 Task: Create a rule in Outlook to display an alert for emails with 'word invoice' in the sender's address.
Action: Mouse moved to (40, 22)
Screenshot: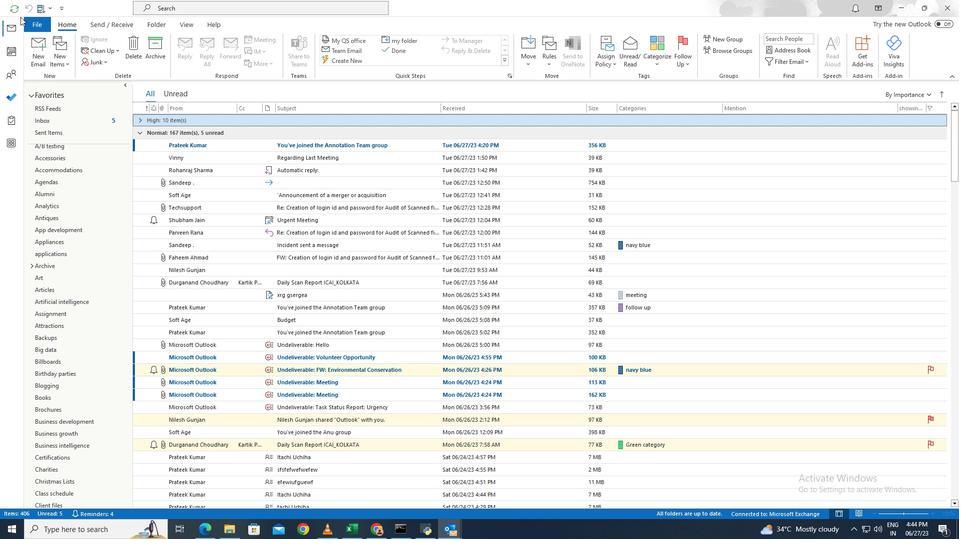 
Action: Mouse pressed left at (40, 22)
Screenshot: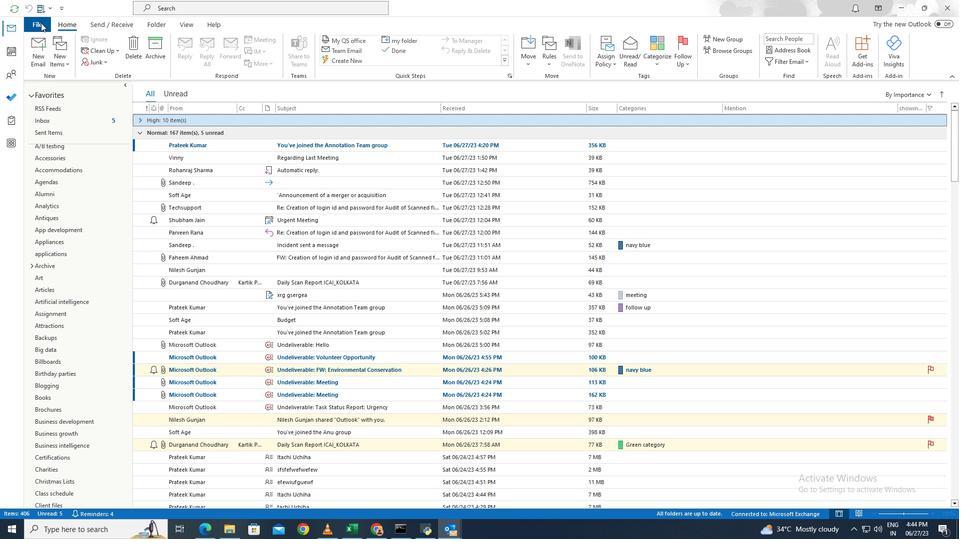 
Action: Mouse moved to (130, 306)
Screenshot: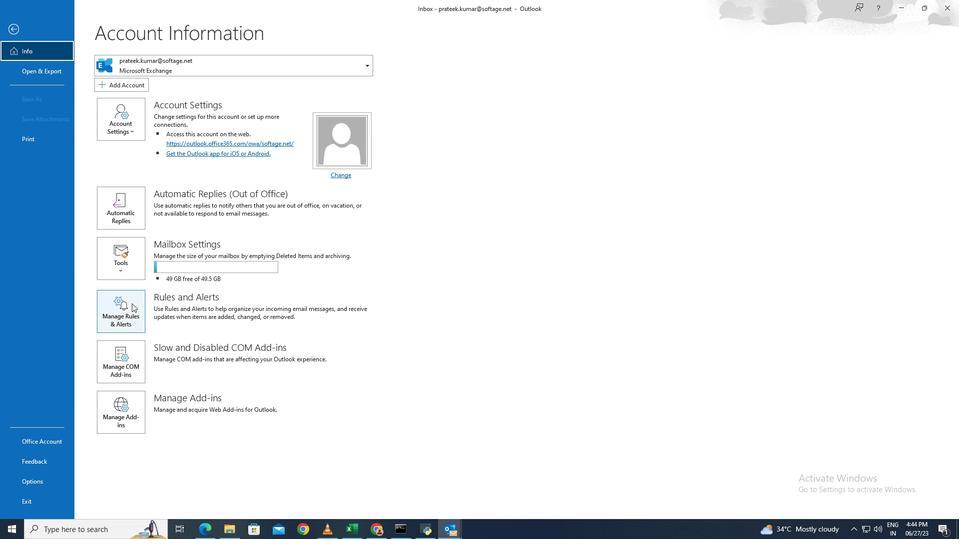 
Action: Mouse pressed left at (130, 306)
Screenshot: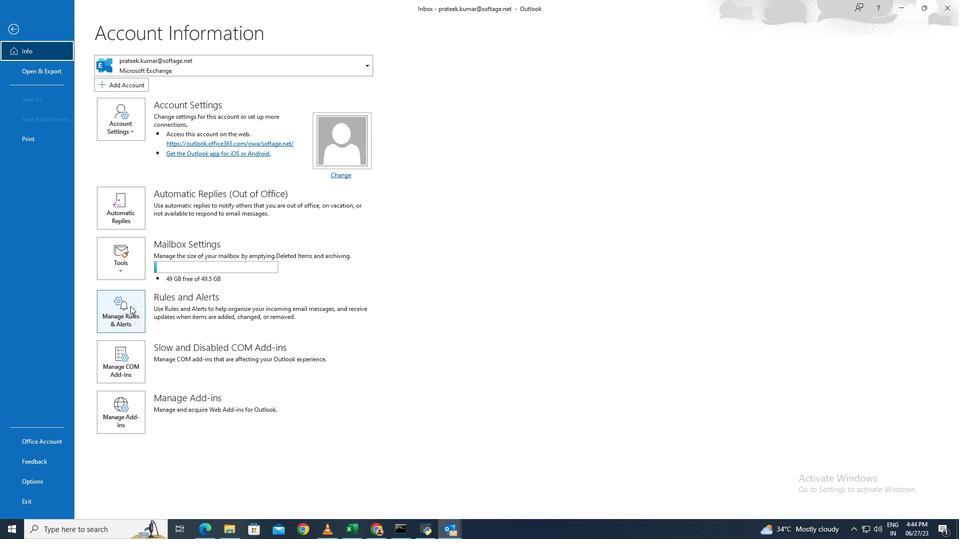 
Action: Mouse moved to (354, 192)
Screenshot: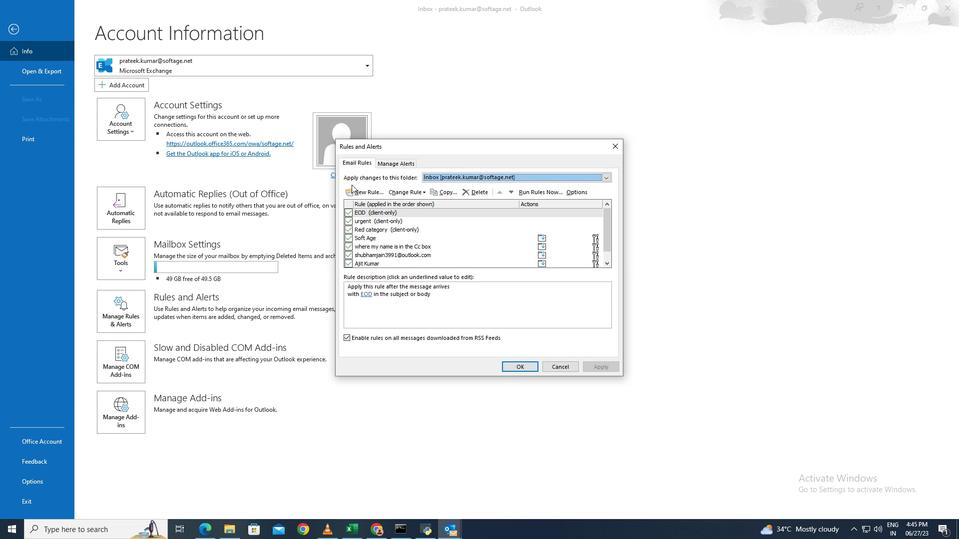 
Action: Mouse pressed left at (354, 192)
Screenshot: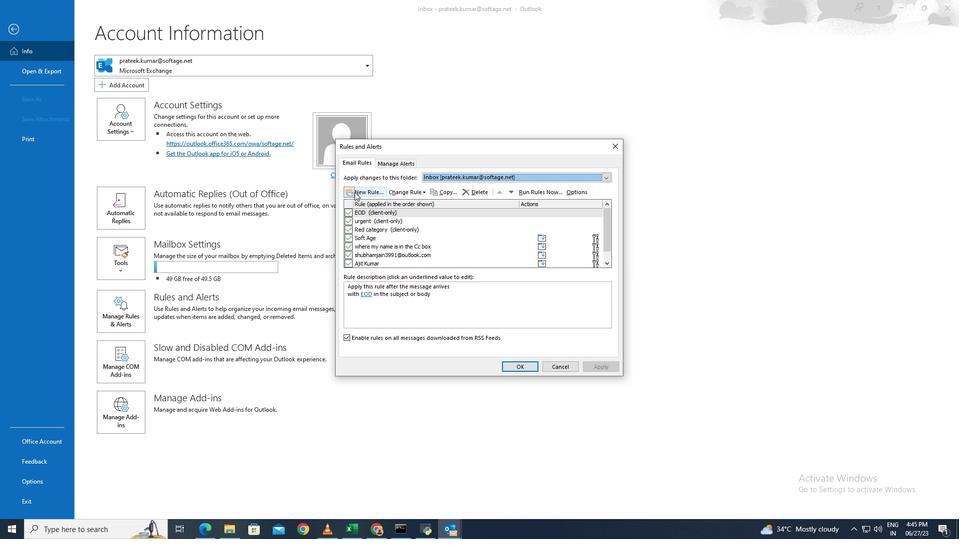 
Action: Mouse moved to (409, 224)
Screenshot: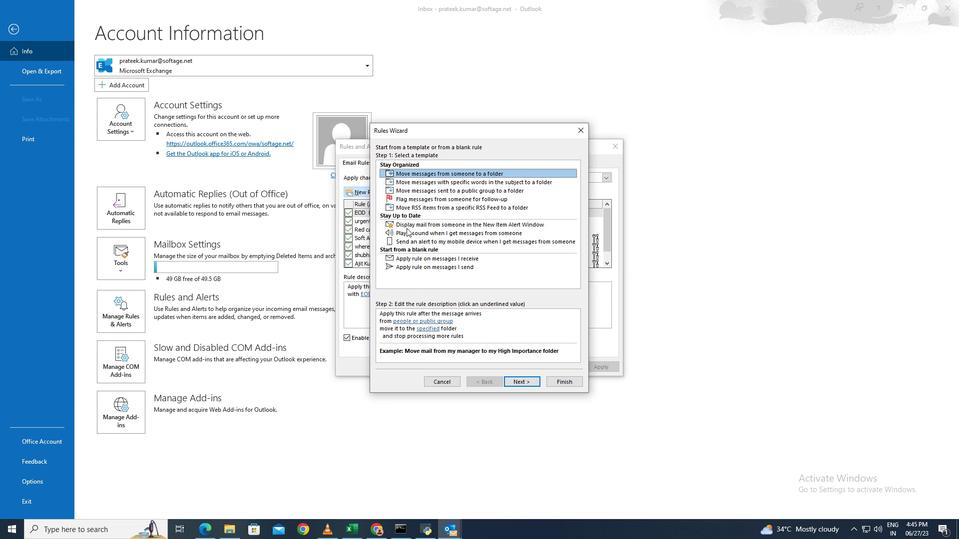 
Action: Mouse pressed left at (409, 224)
Screenshot: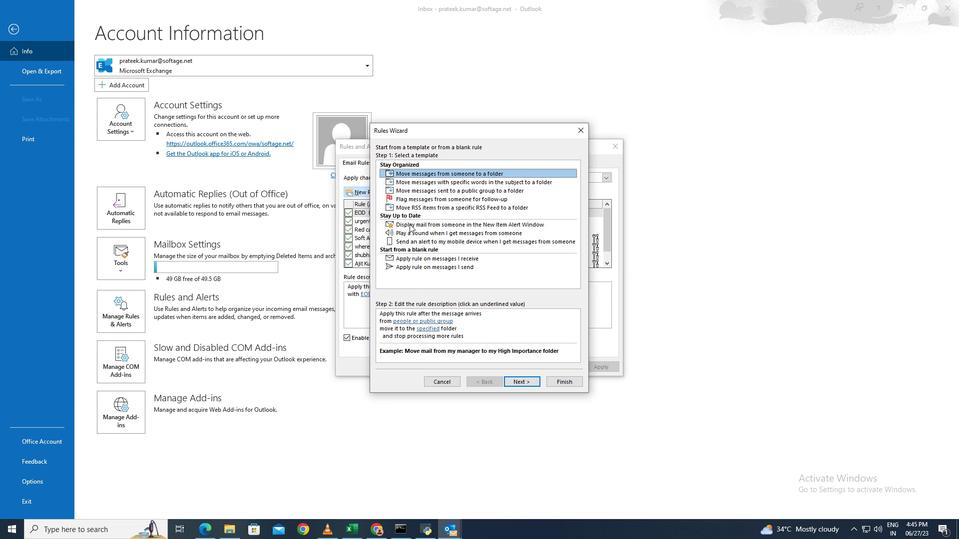 
Action: Mouse moved to (524, 378)
Screenshot: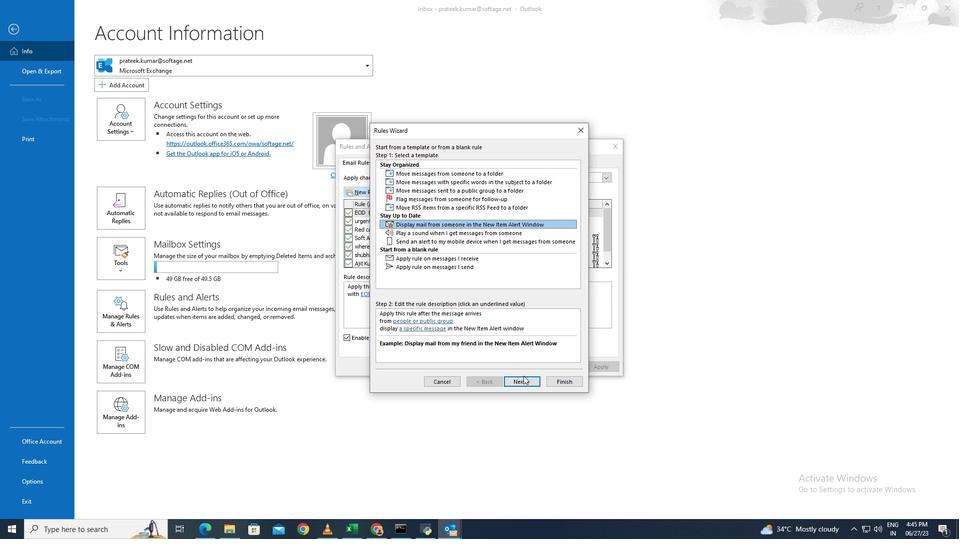 
Action: Mouse pressed left at (524, 378)
Screenshot: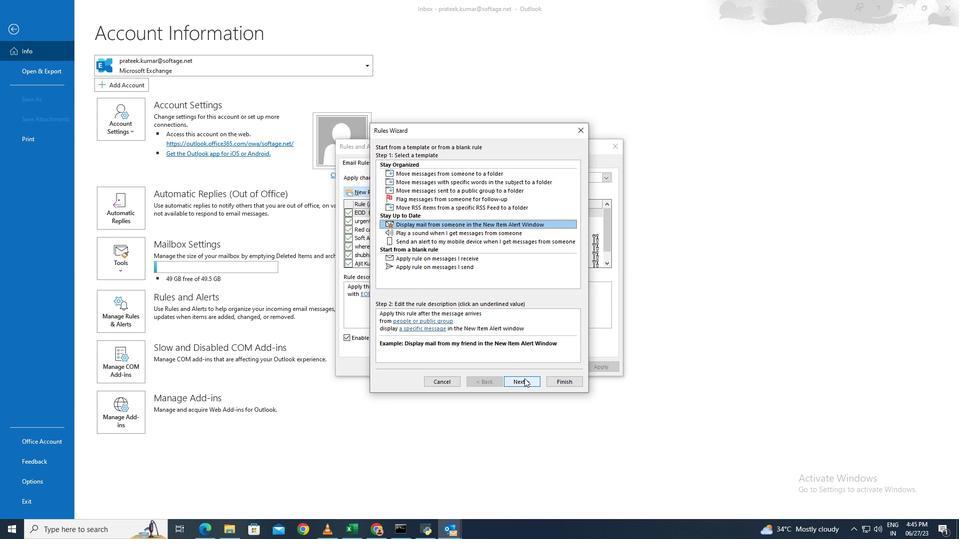 
Action: Mouse moved to (380, 163)
Screenshot: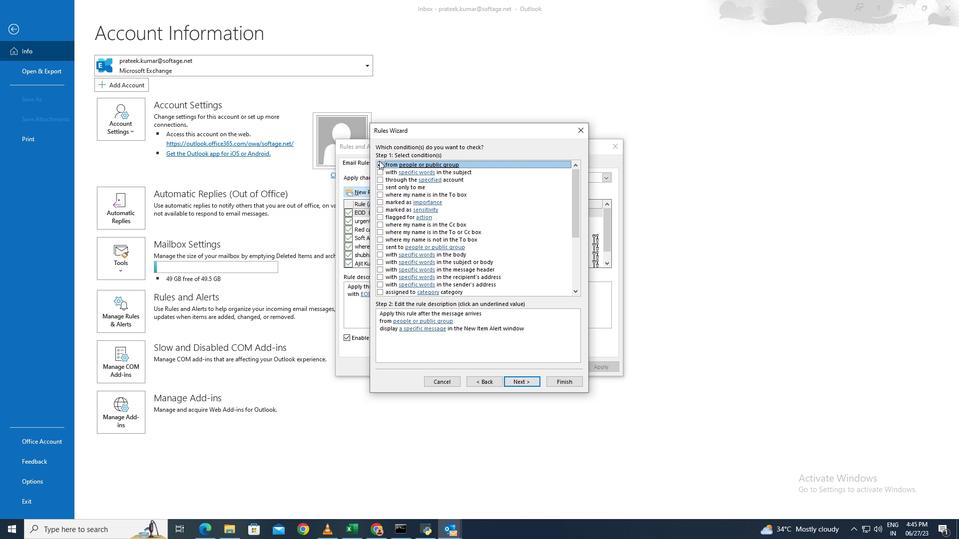 
Action: Mouse pressed left at (380, 163)
Screenshot: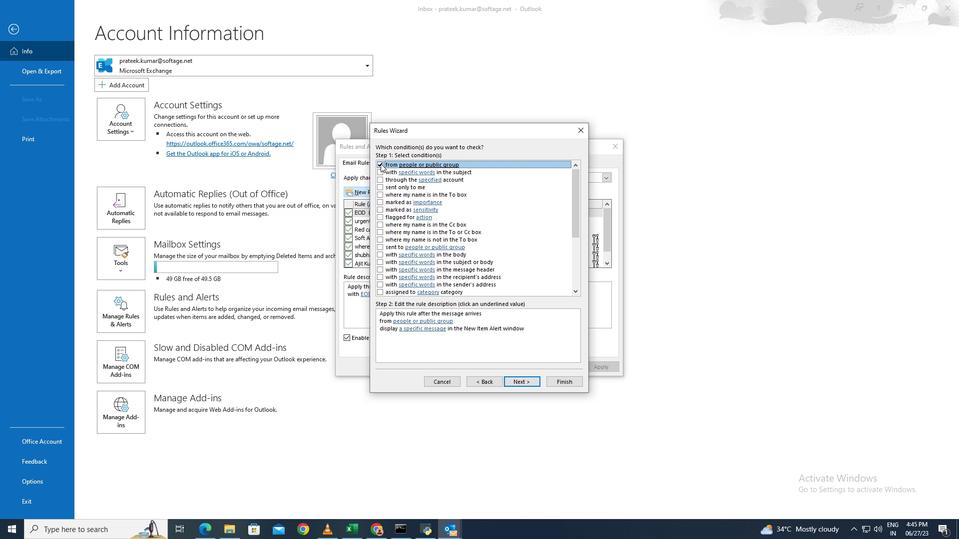 
Action: Mouse moved to (379, 283)
Screenshot: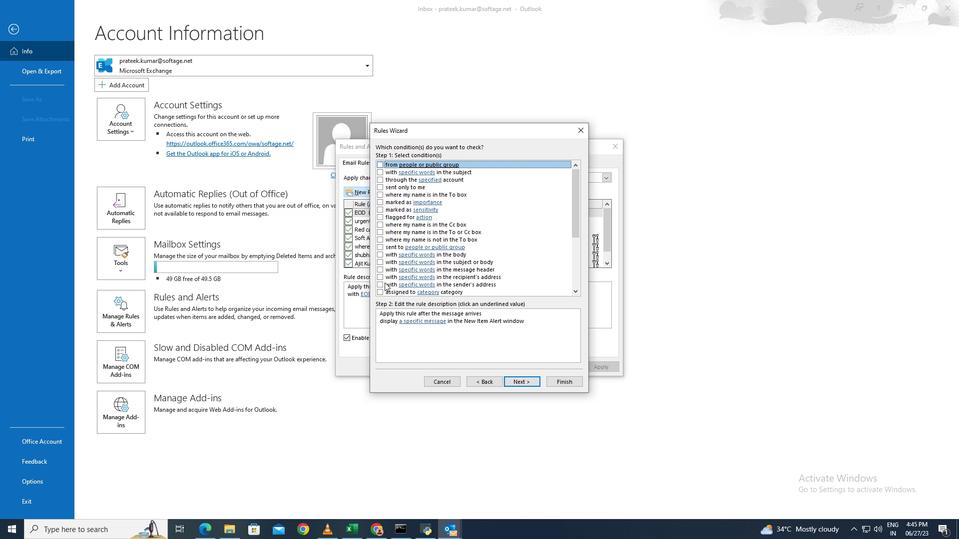 
Action: Mouse pressed left at (379, 283)
Screenshot: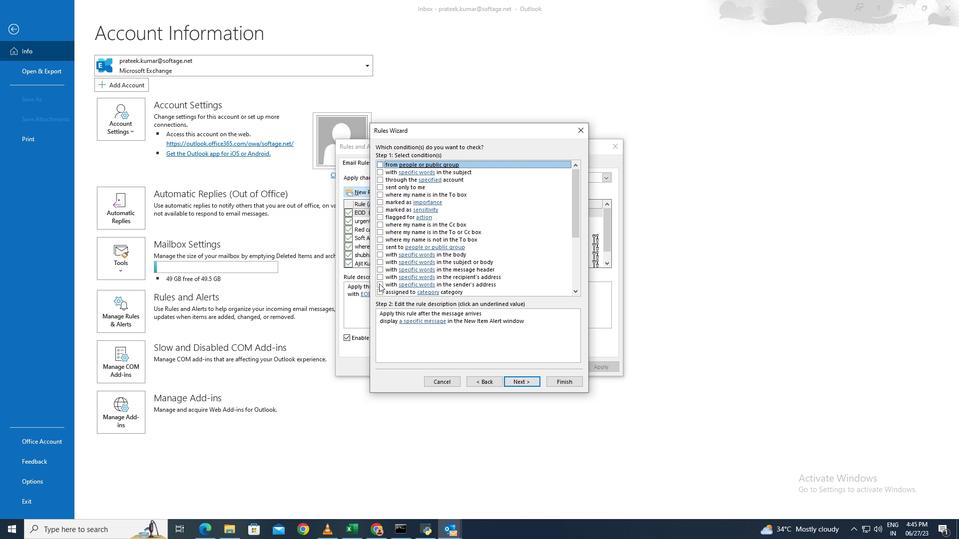 
Action: Mouse moved to (410, 318)
Screenshot: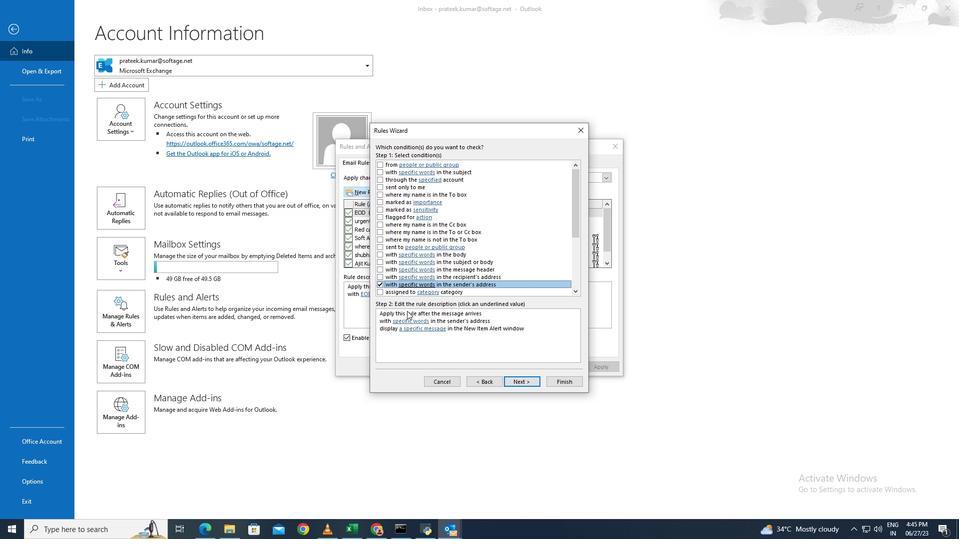 
Action: Mouse pressed left at (410, 318)
Screenshot: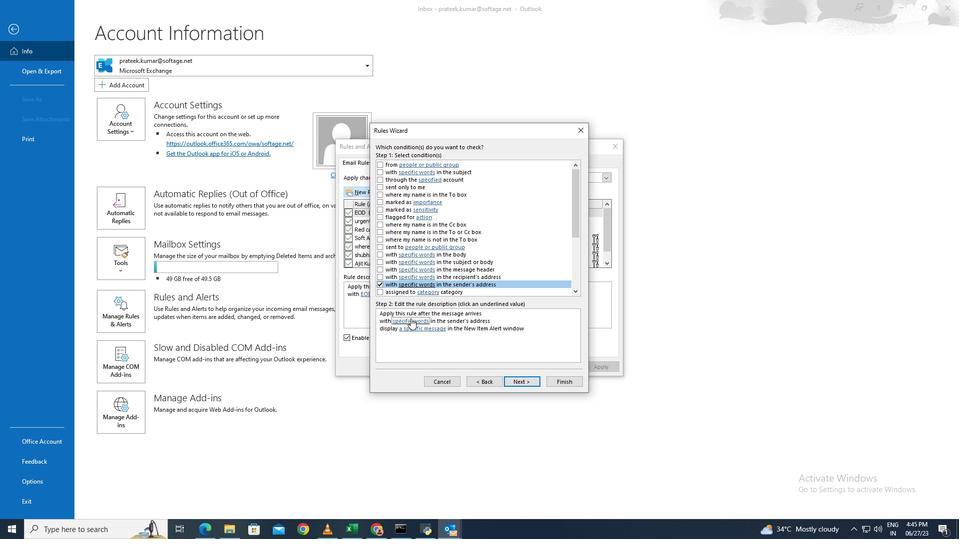 
Action: Key pressed word<Key.space>invoice
Screenshot: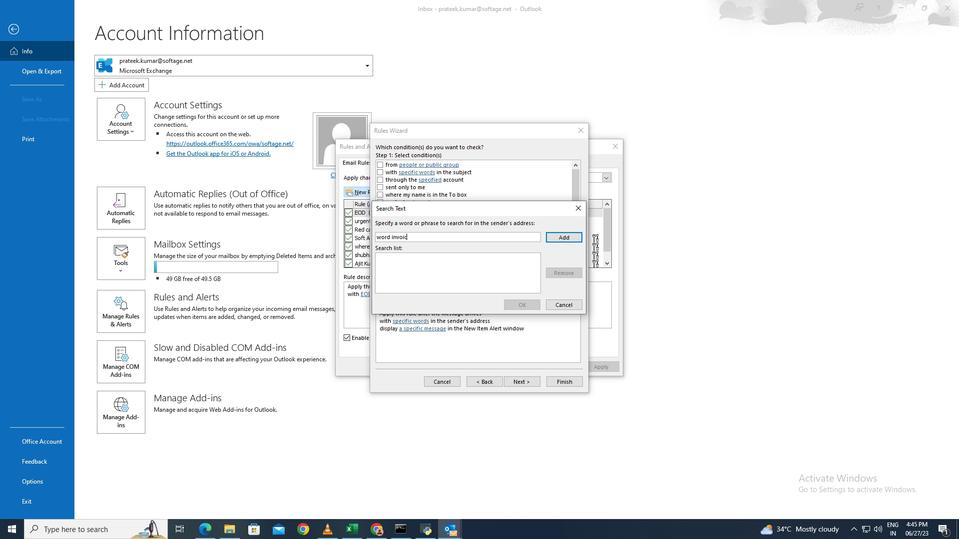 
Action: Mouse moved to (559, 237)
Screenshot: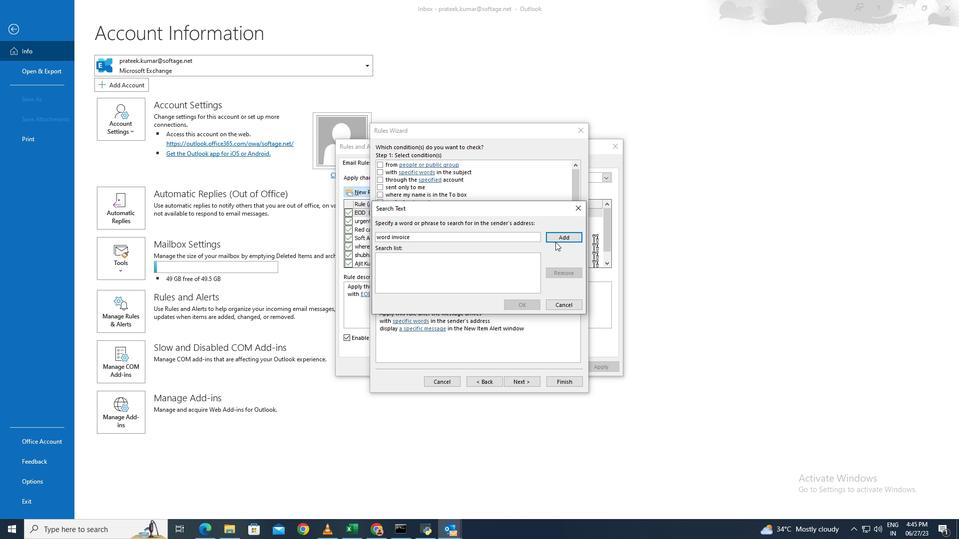 
Action: Mouse pressed left at (559, 237)
Screenshot: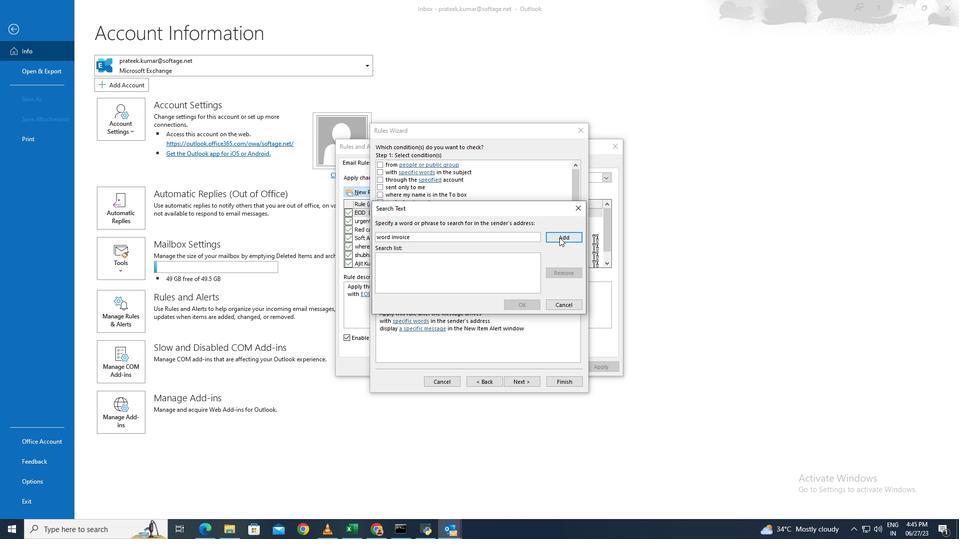 
Action: Mouse moved to (527, 306)
Screenshot: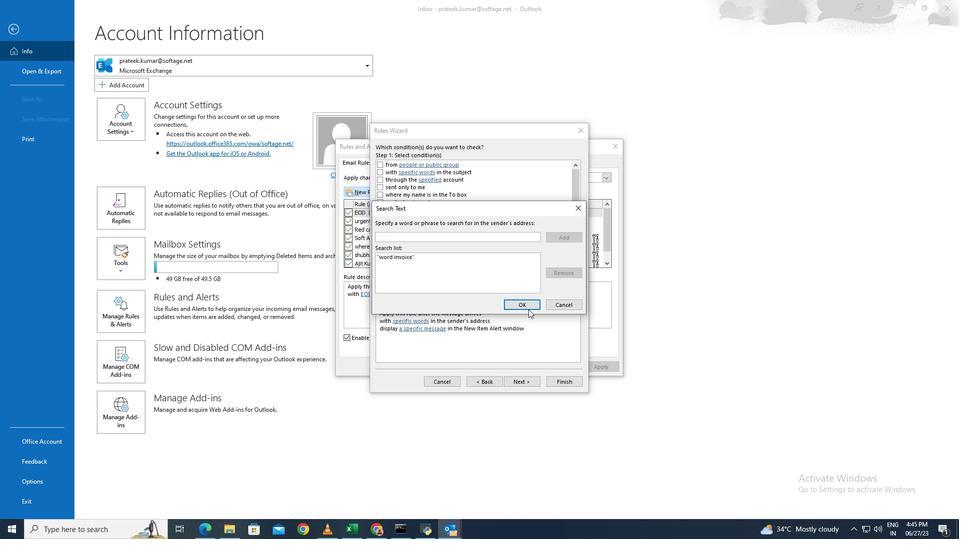
Action: Mouse pressed left at (527, 306)
Screenshot: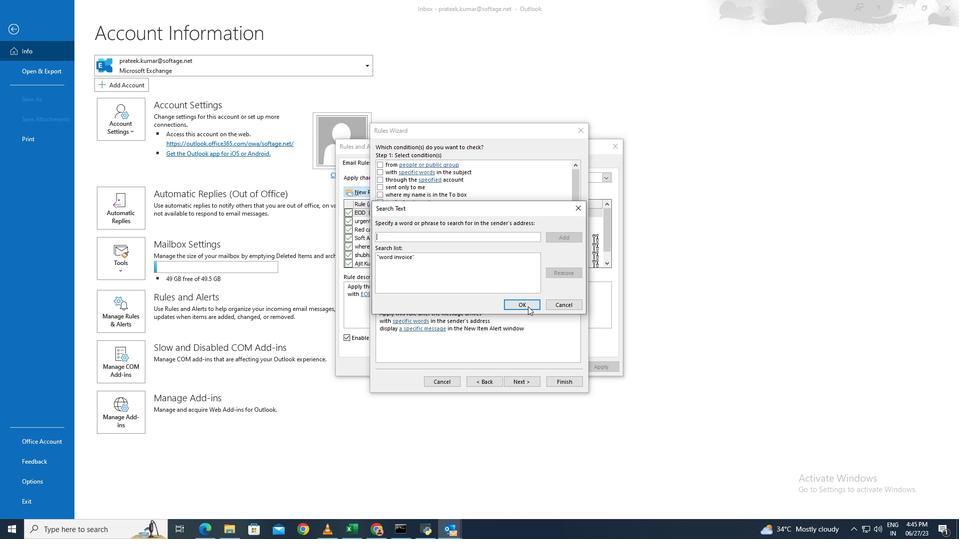 
Action: Mouse moved to (523, 379)
Screenshot: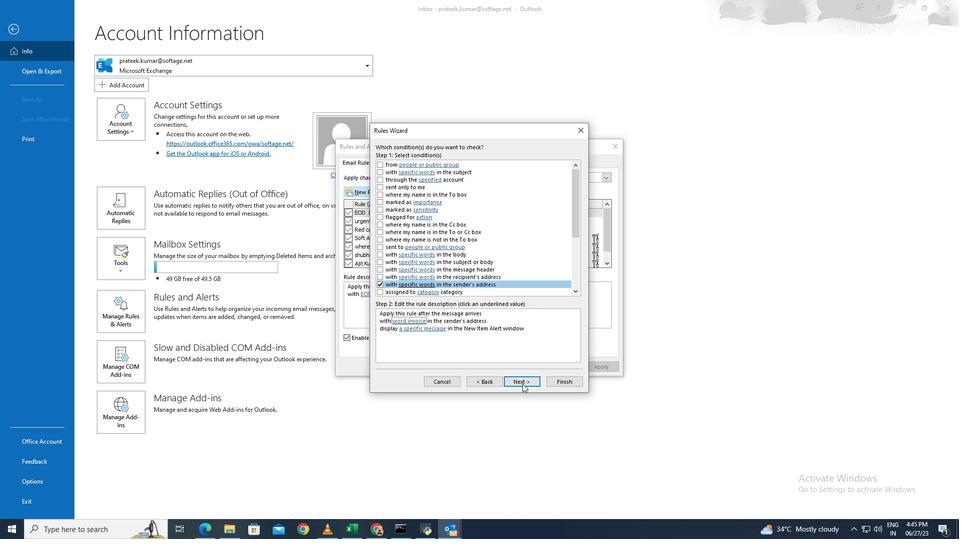 
Action: Mouse pressed left at (523, 379)
Screenshot: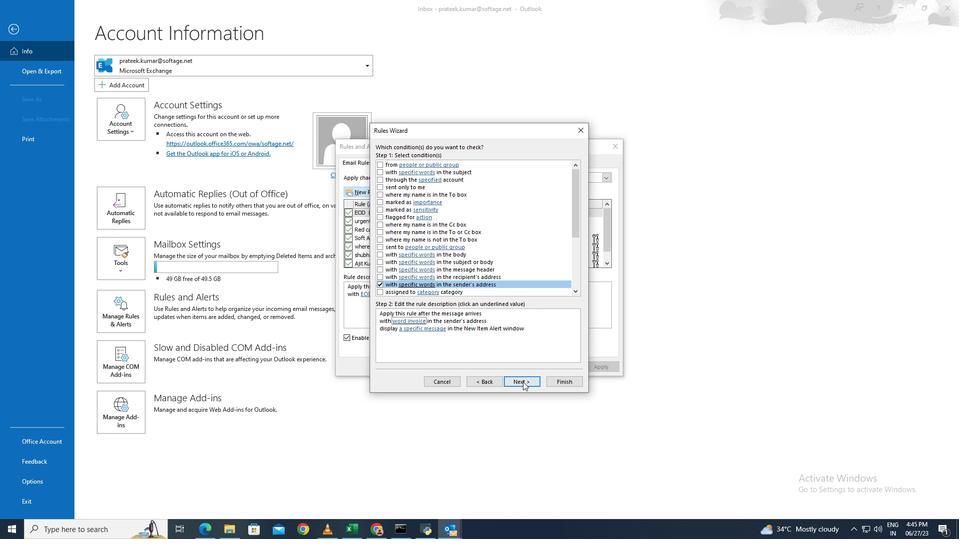
Action: Mouse moved to (378, 163)
Screenshot: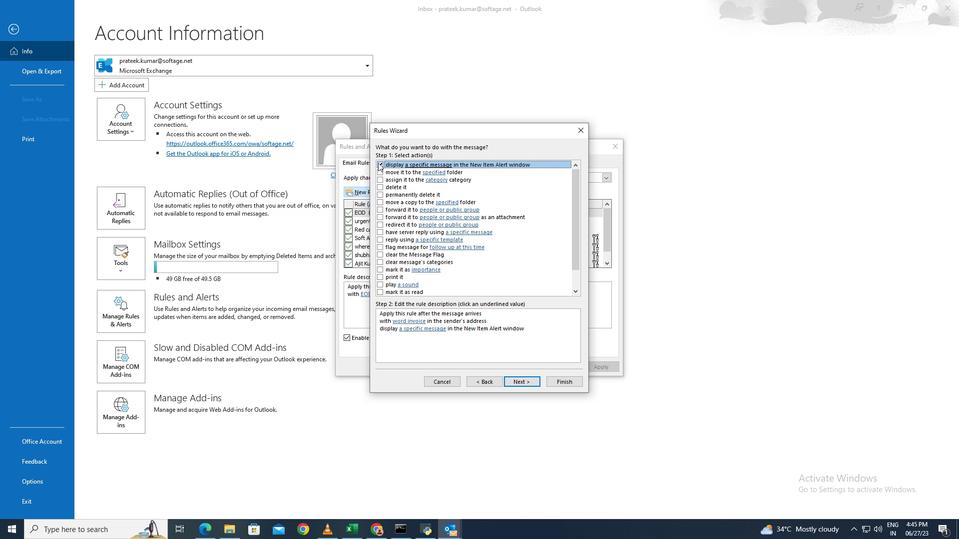 
Action: Mouse pressed left at (378, 163)
Screenshot: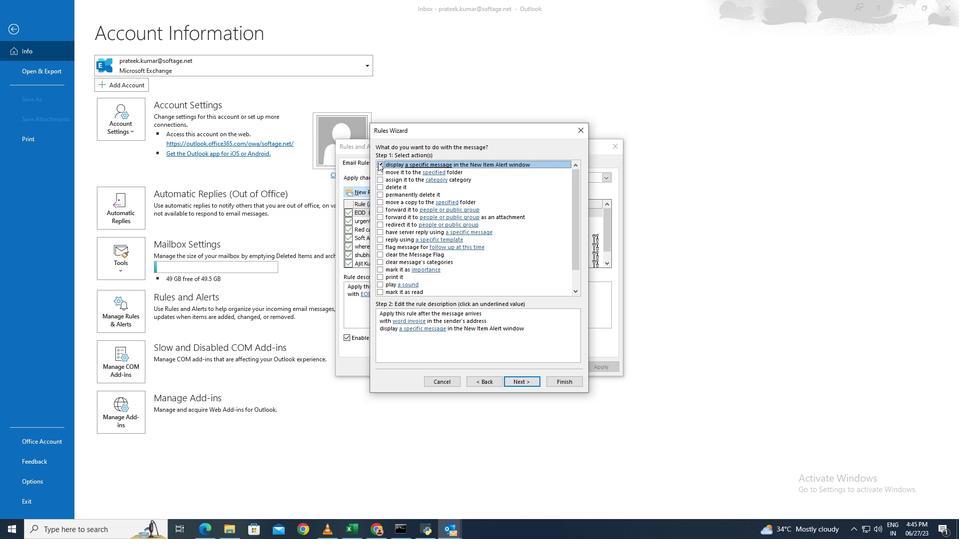 
Action: Mouse moved to (526, 380)
Screenshot: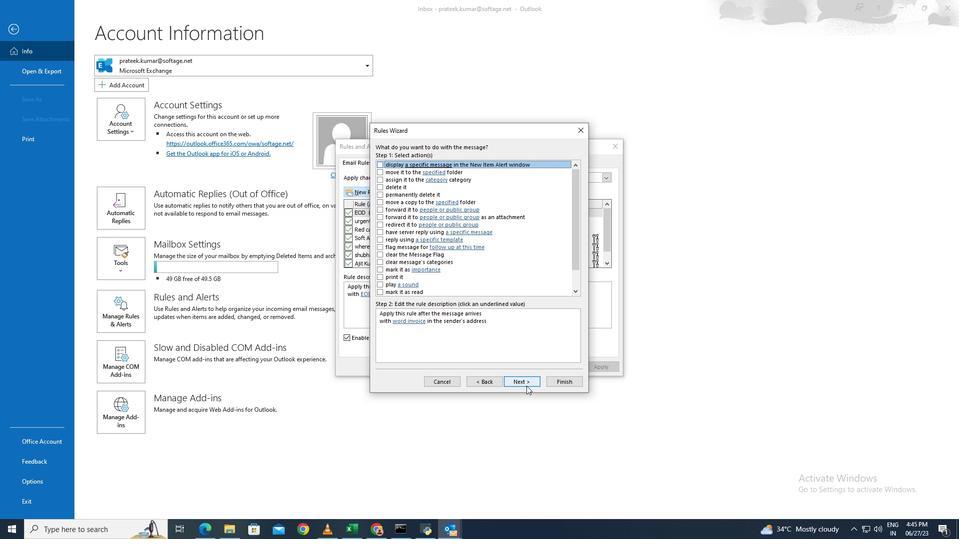 
Action: Mouse pressed left at (526, 380)
Screenshot: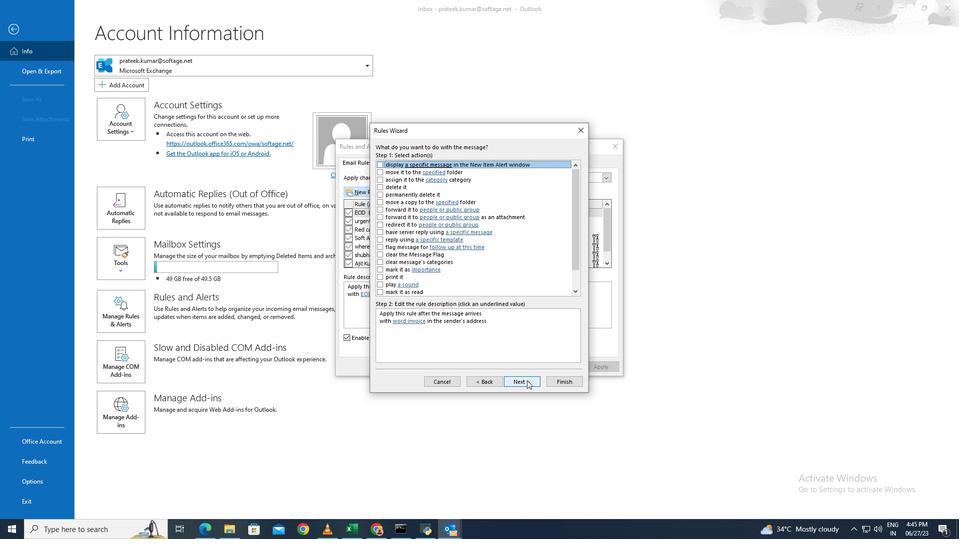 
Action: Mouse moved to (452, 289)
Screenshot: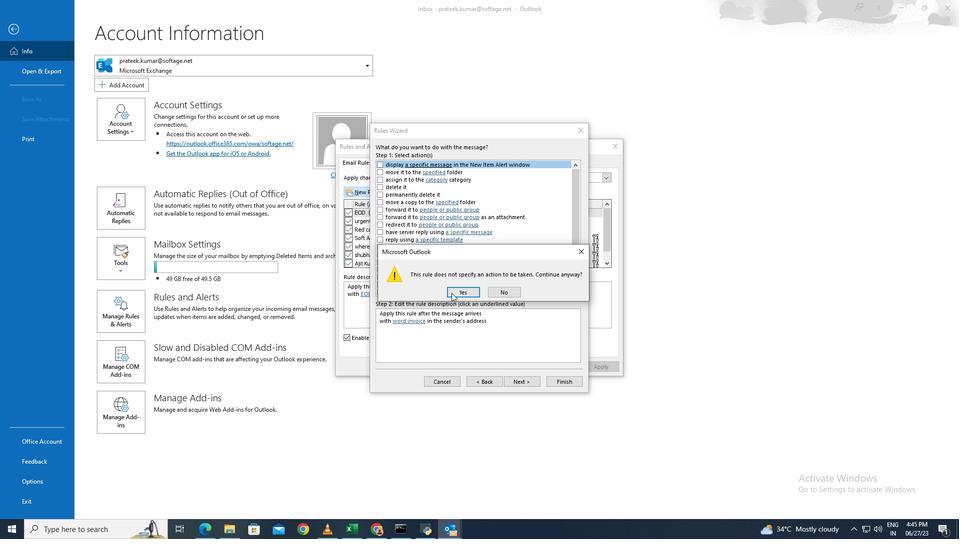
Action: Mouse pressed left at (452, 289)
Screenshot: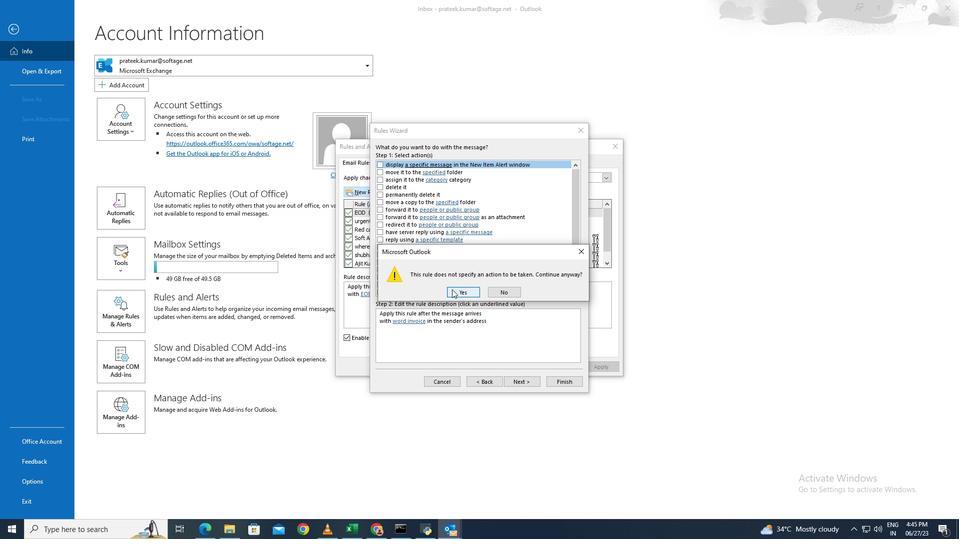 
Action: Mouse moved to (528, 383)
Screenshot: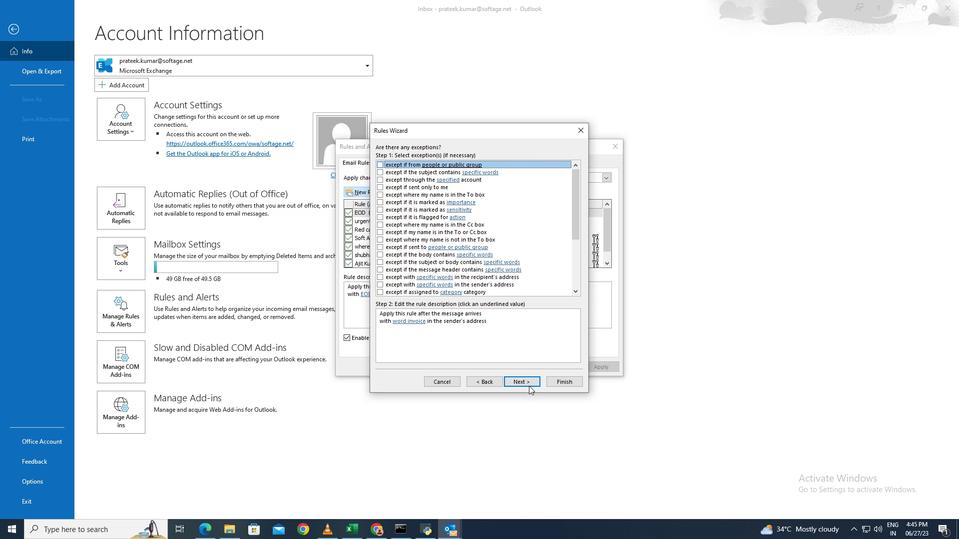 
Action: Mouse pressed left at (528, 383)
Screenshot: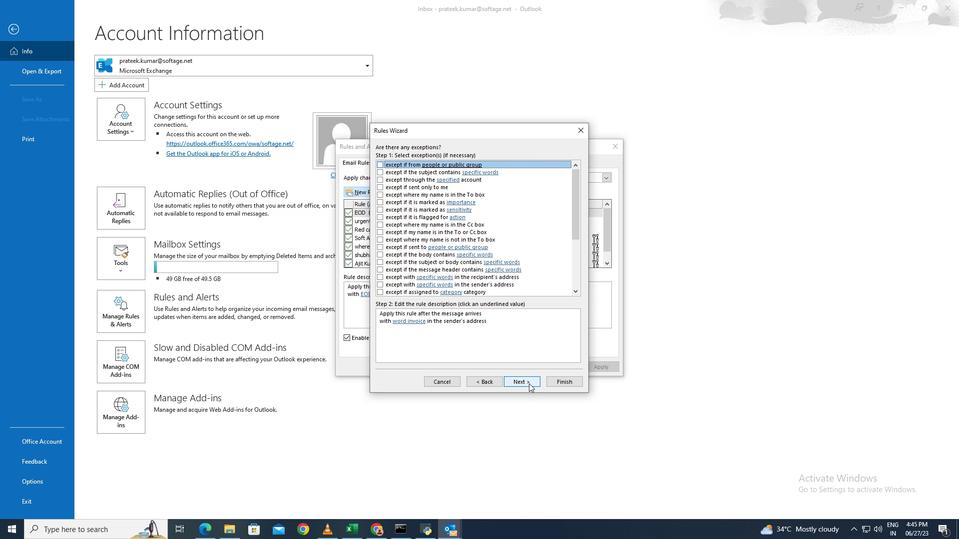 
Action: Mouse moved to (556, 376)
Screenshot: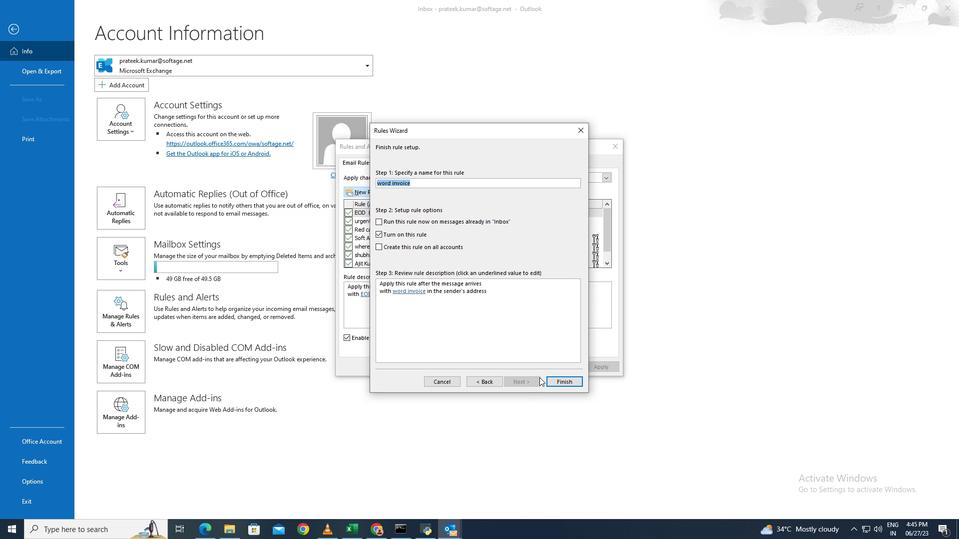 
Action: Mouse pressed left at (556, 376)
Screenshot: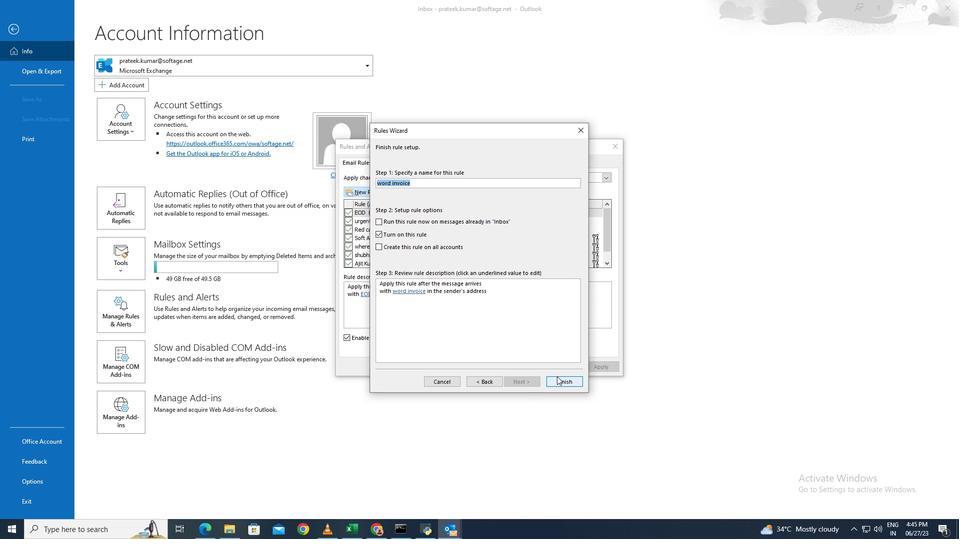 
Action: Mouse moved to (483, 293)
Screenshot: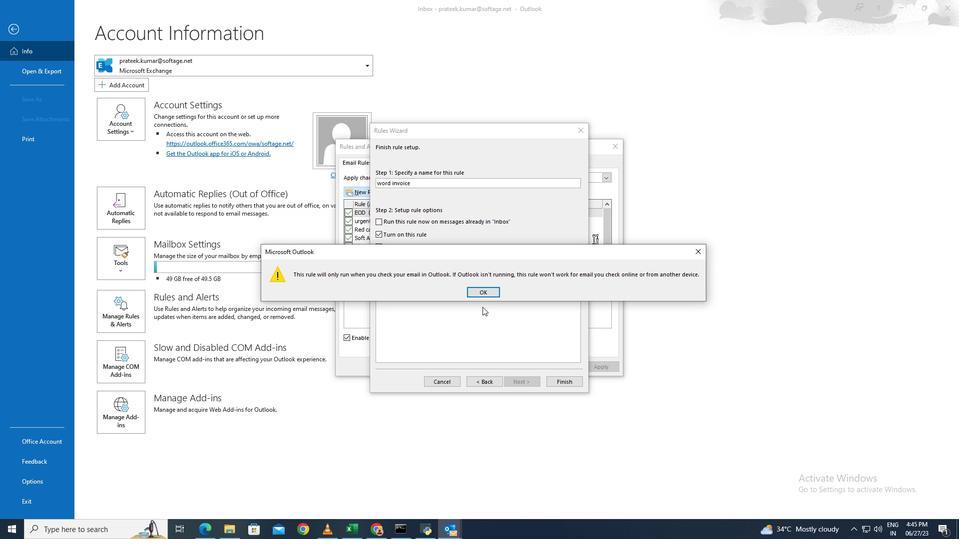 
Action: Mouse pressed left at (483, 293)
Screenshot: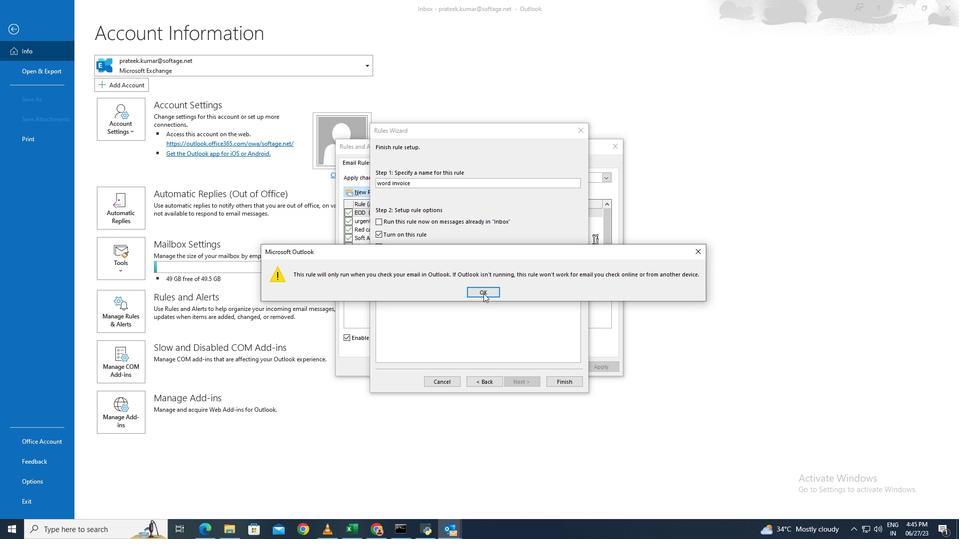 
Action: Mouse moved to (511, 368)
Screenshot: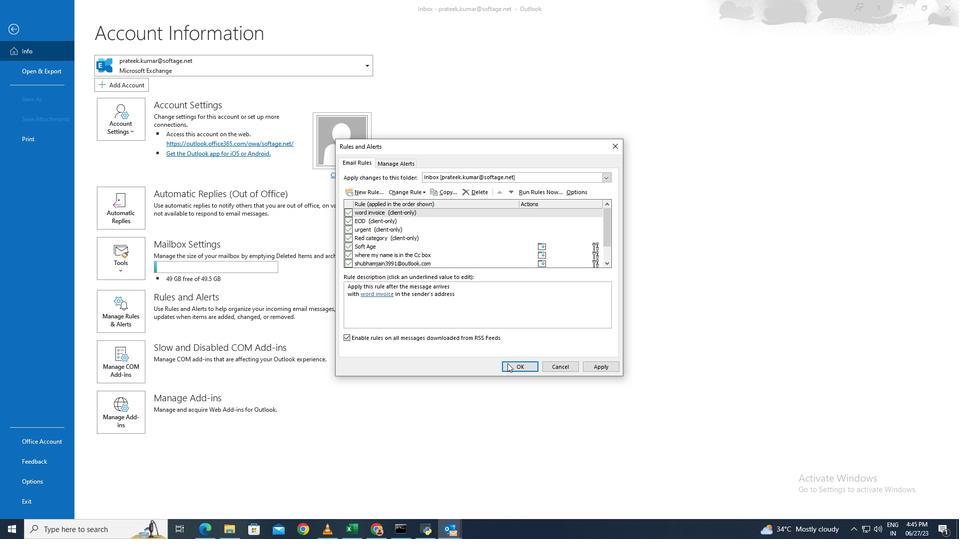 
Action: Mouse pressed left at (511, 368)
Screenshot: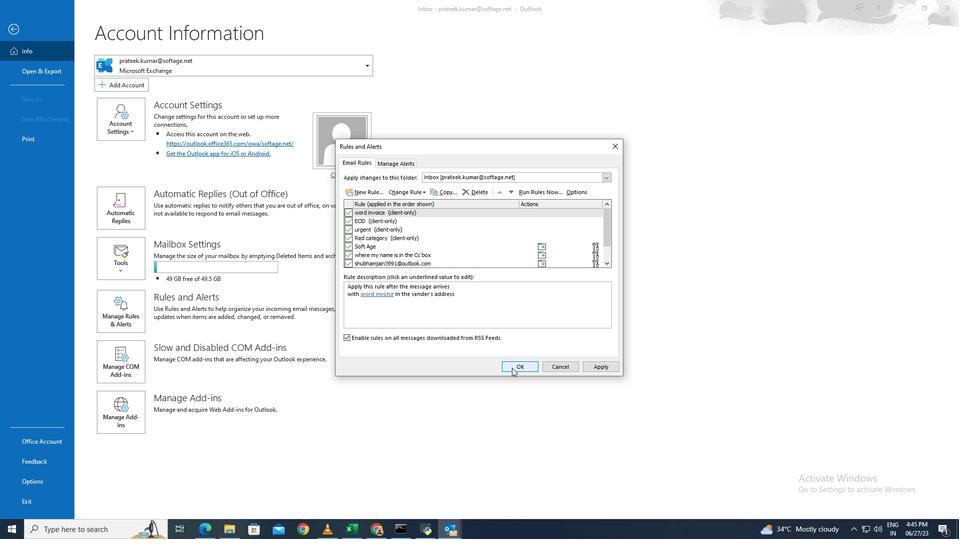 
